Task: Check the percentage active listings of split bedroom in the last 5 years.
Action: Mouse moved to (852, 191)
Screenshot: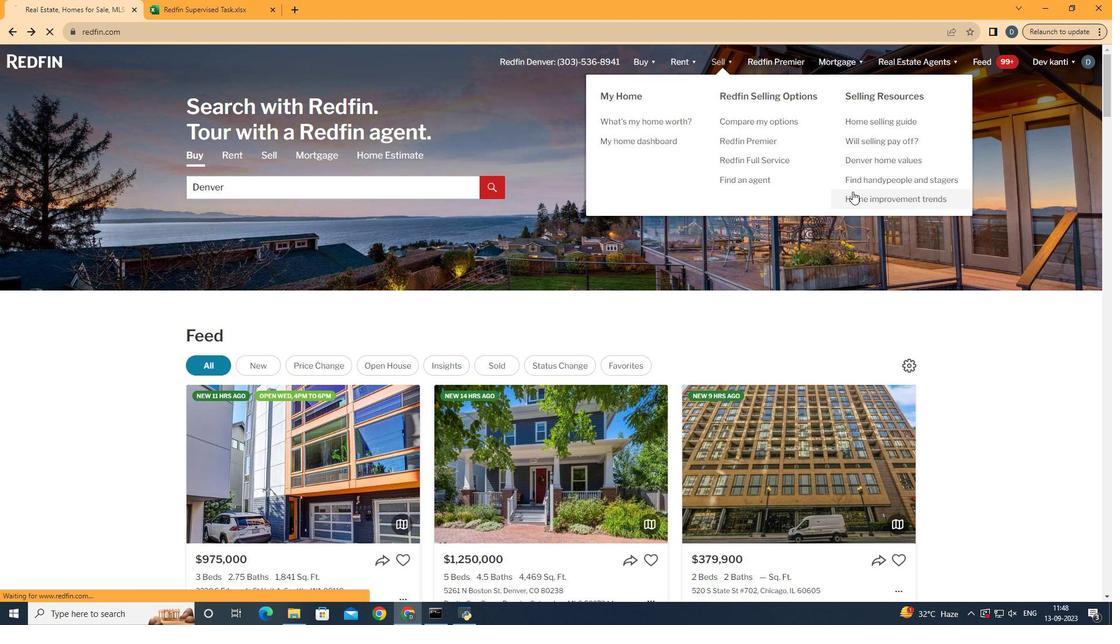 
Action: Mouse pressed left at (852, 191)
Screenshot: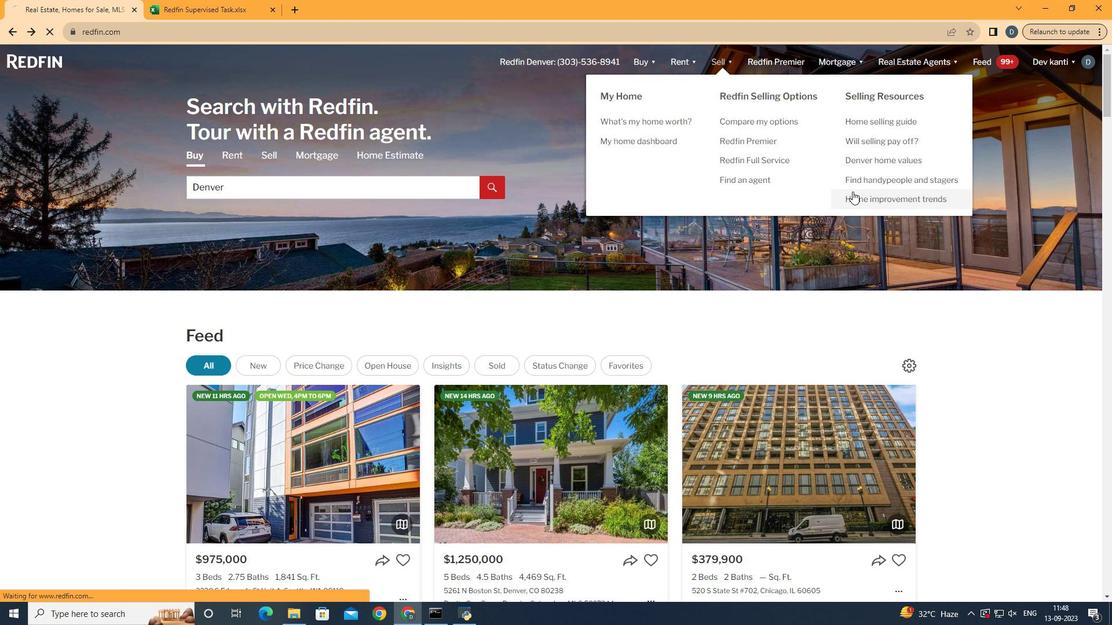 
Action: Mouse moved to (286, 225)
Screenshot: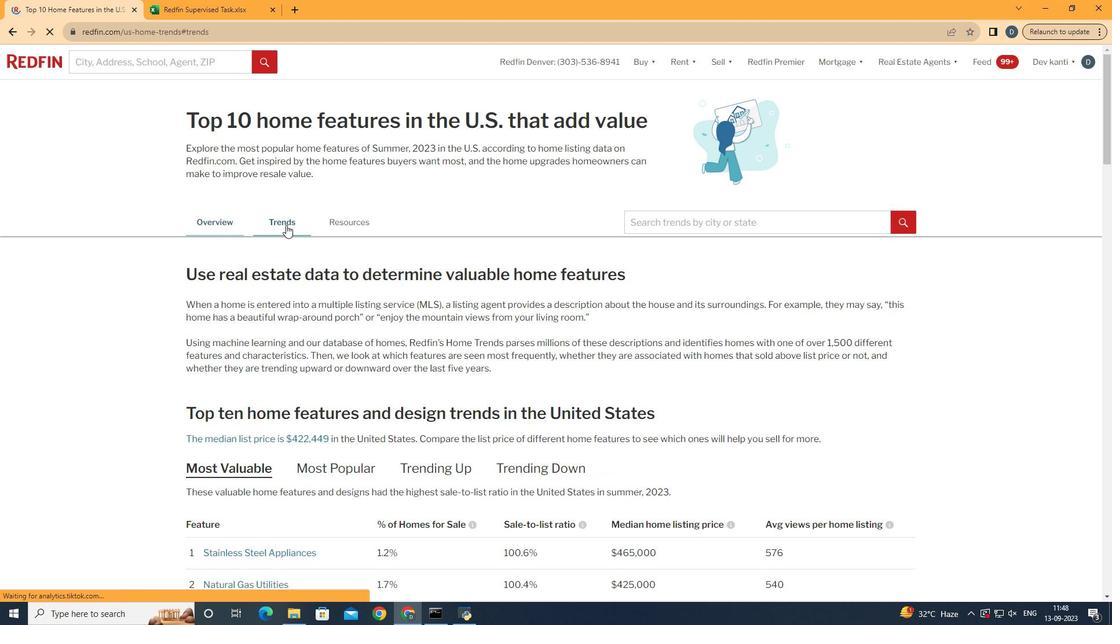 
Action: Mouse pressed left at (286, 225)
Screenshot: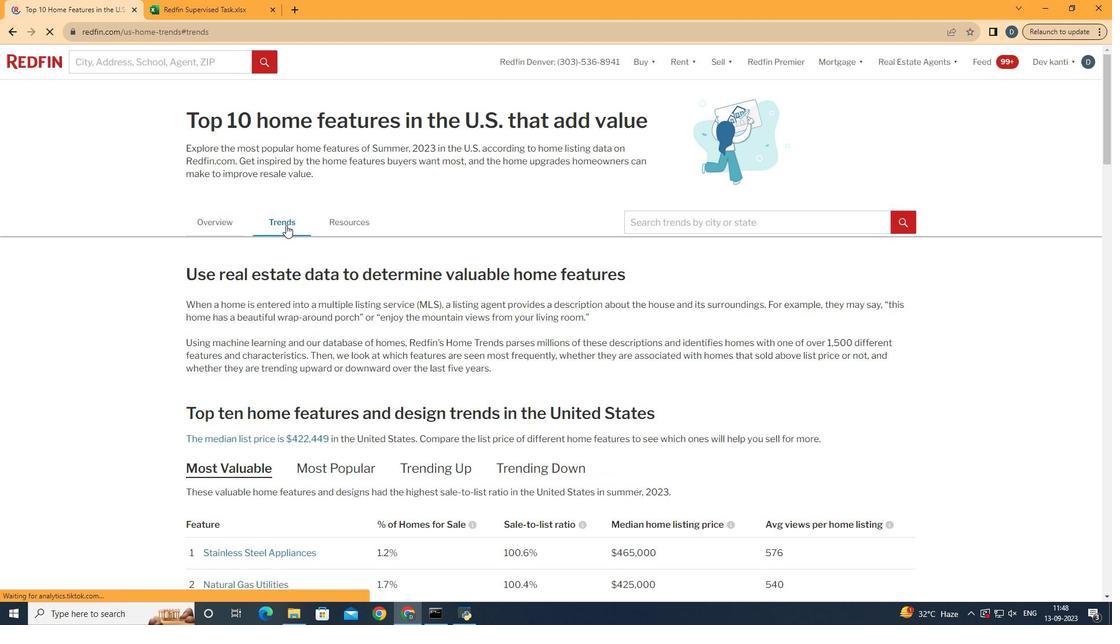 
Action: Mouse moved to (407, 381)
Screenshot: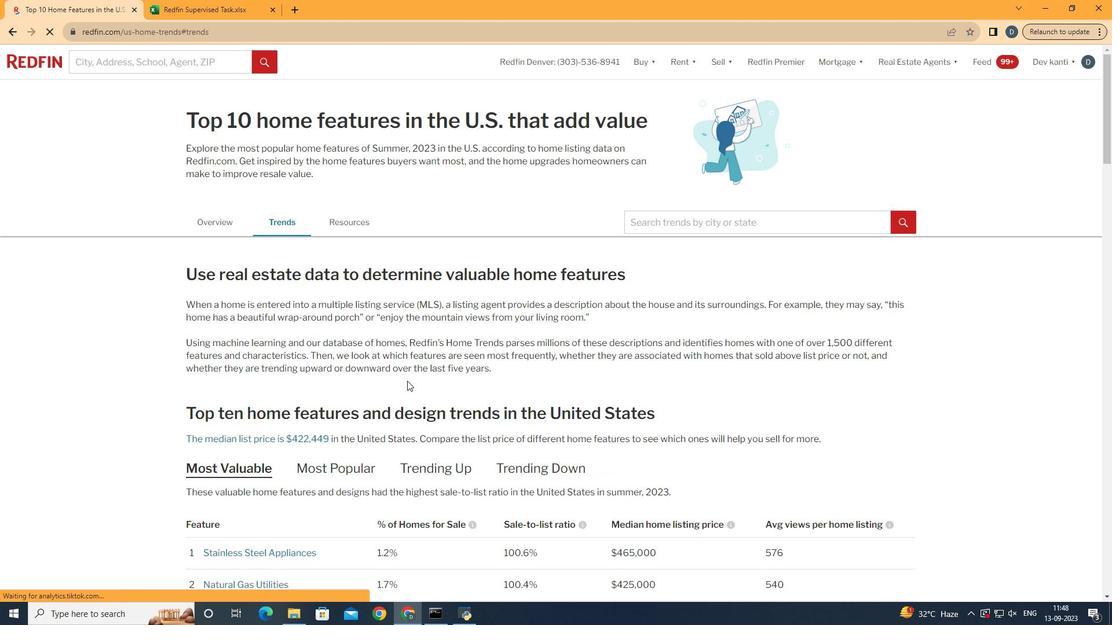 
Action: Mouse scrolled (407, 380) with delta (0, 0)
Screenshot: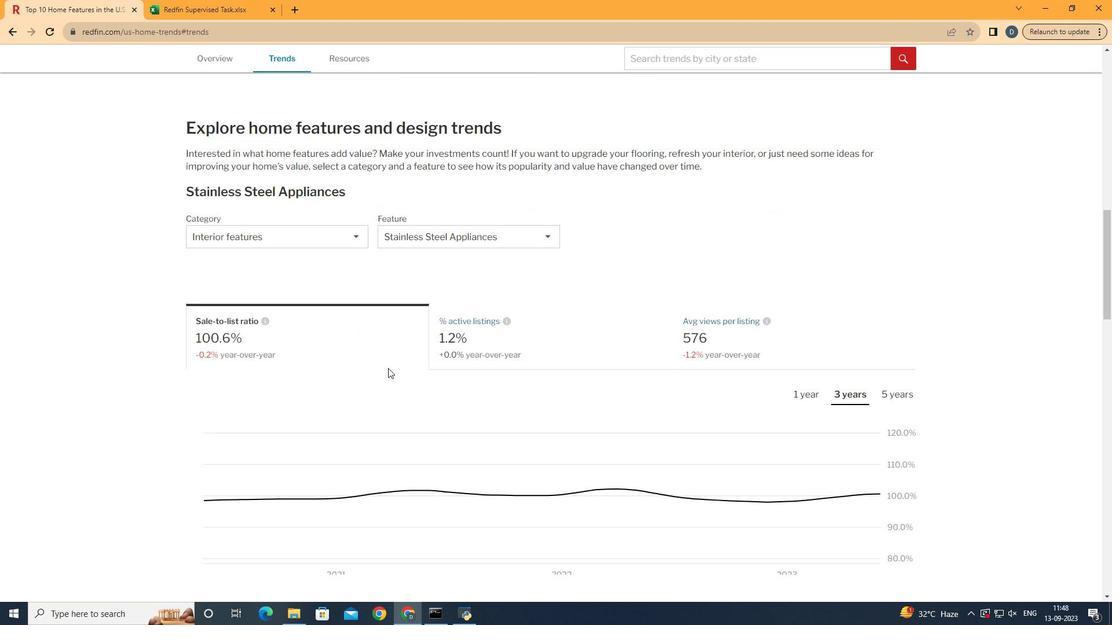 
Action: Mouse scrolled (407, 380) with delta (0, 0)
Screenshot: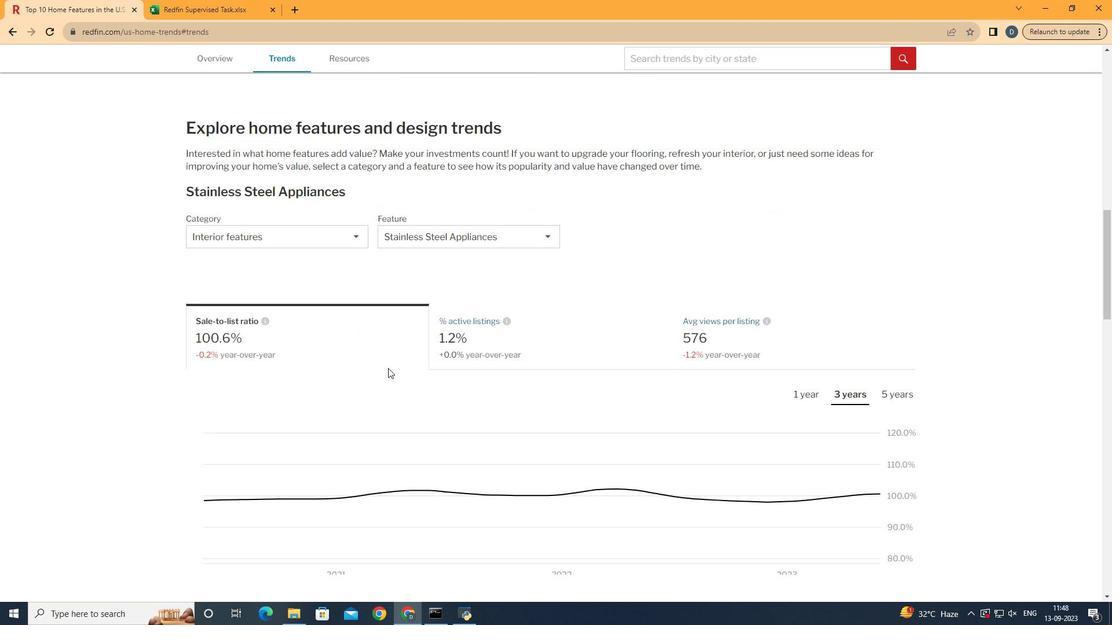 
Action: Mouse scrolled (407, 380) with delta (0, 0)
Screenshot: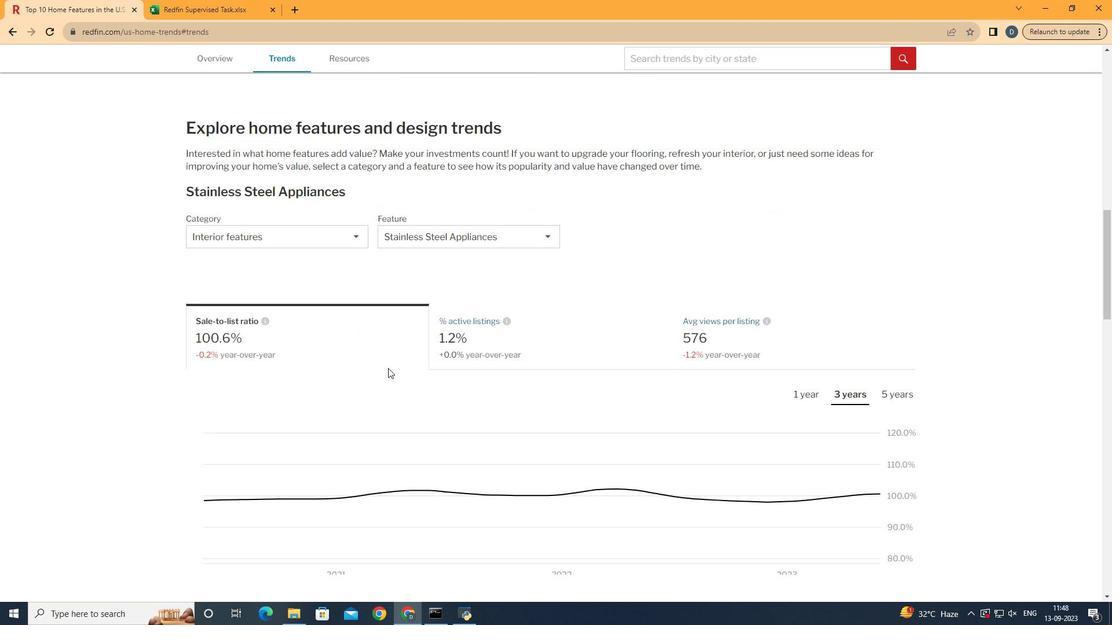 
Action: Mouse scrolled (407, 380) with delta (0, 0)
Screenshot: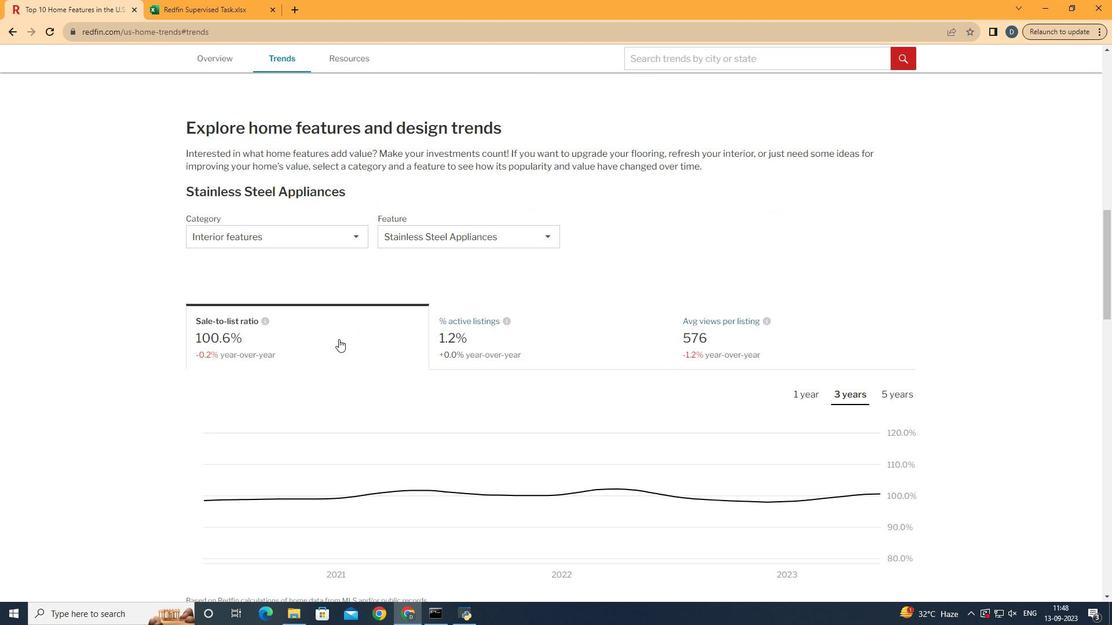 
Action: Mouse scrolled (407, 380) with delta (0, 0)
Screenshot: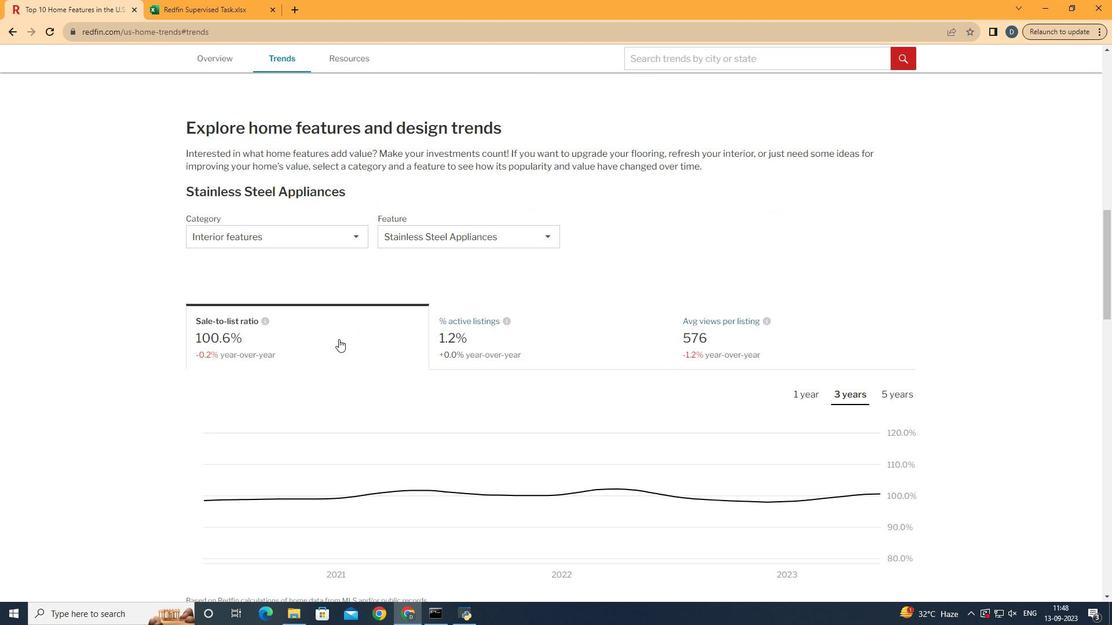 
Action: Mouse scrolled (407, 380) with delta (0, 0)
Screenshot: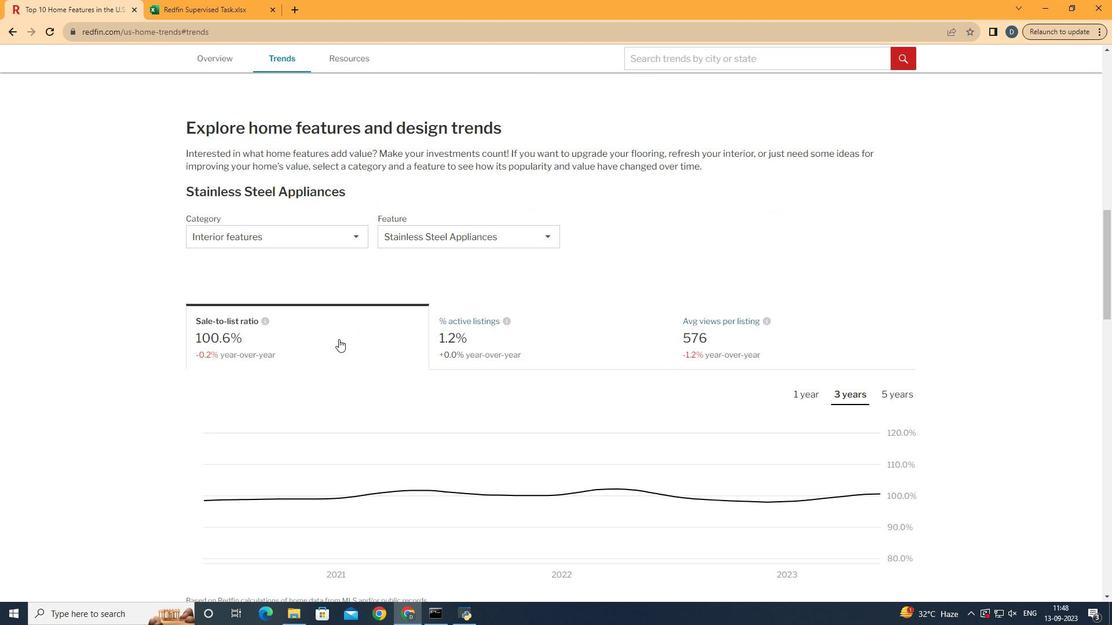
Action: Mouse scrolled (407, 380) with delta (0, 0)
Screenshot: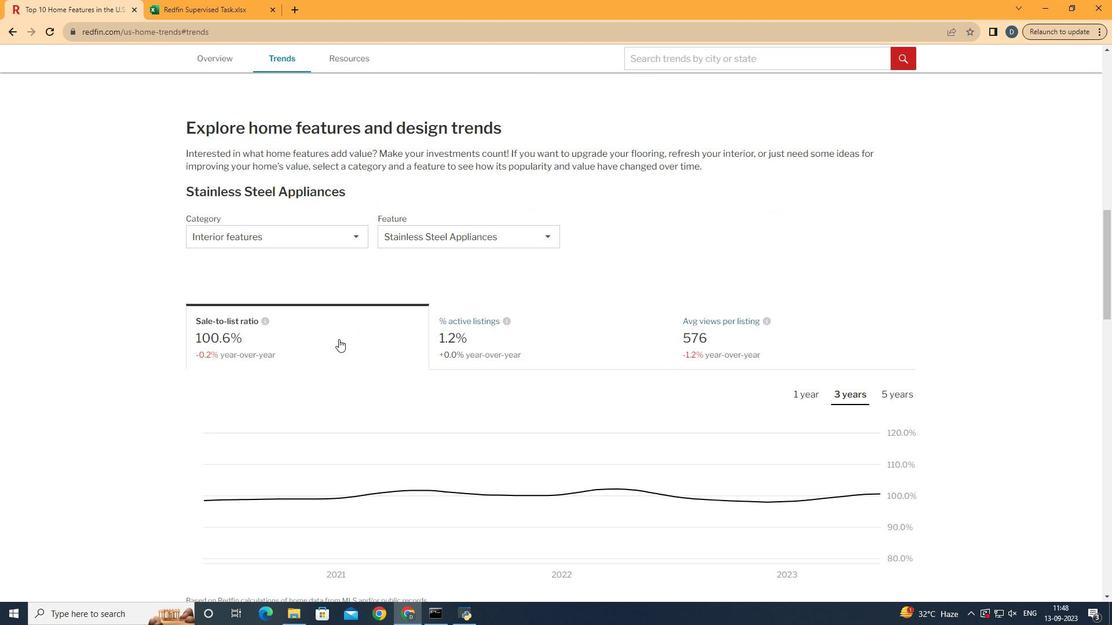 
Action: Mouse scrolled (407, 380) with delta (0, 0)
Screenshot: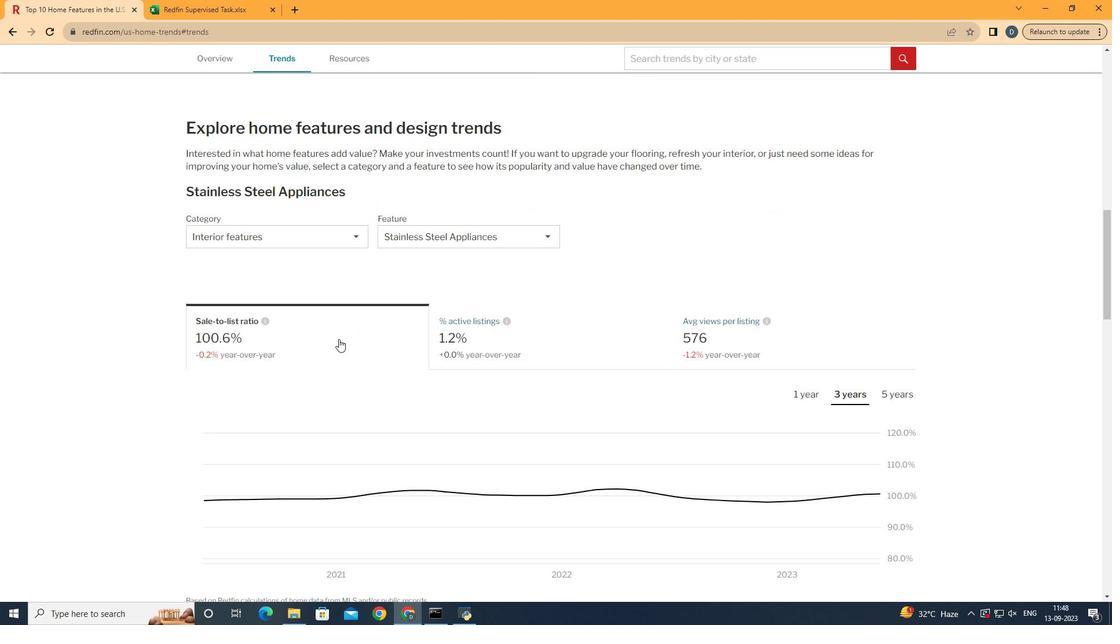 
Action: Mouse moved to (343, 231)
Screenshot: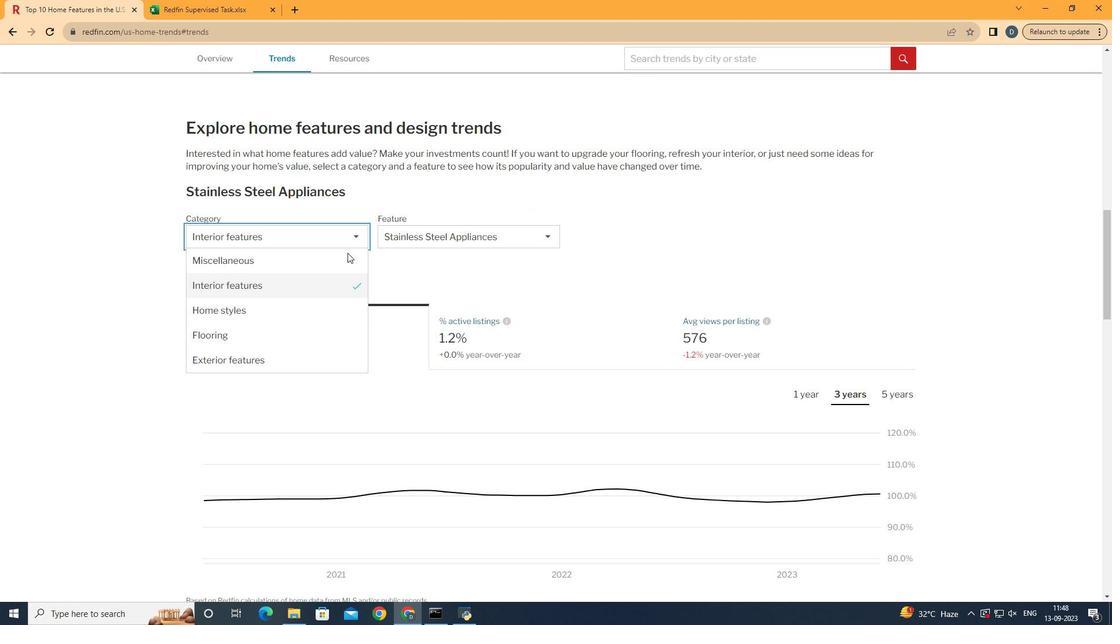 
Action: Mouse pressed left at (343, 231)
Screenshot: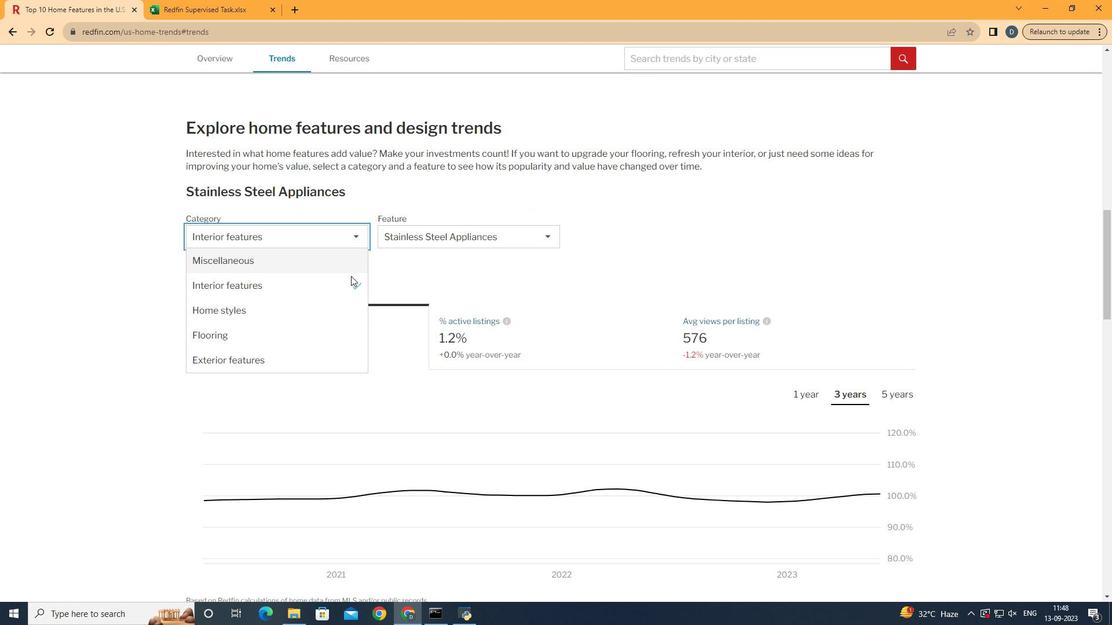 
Action: Mouse moved to (351, 285)
Screenshot: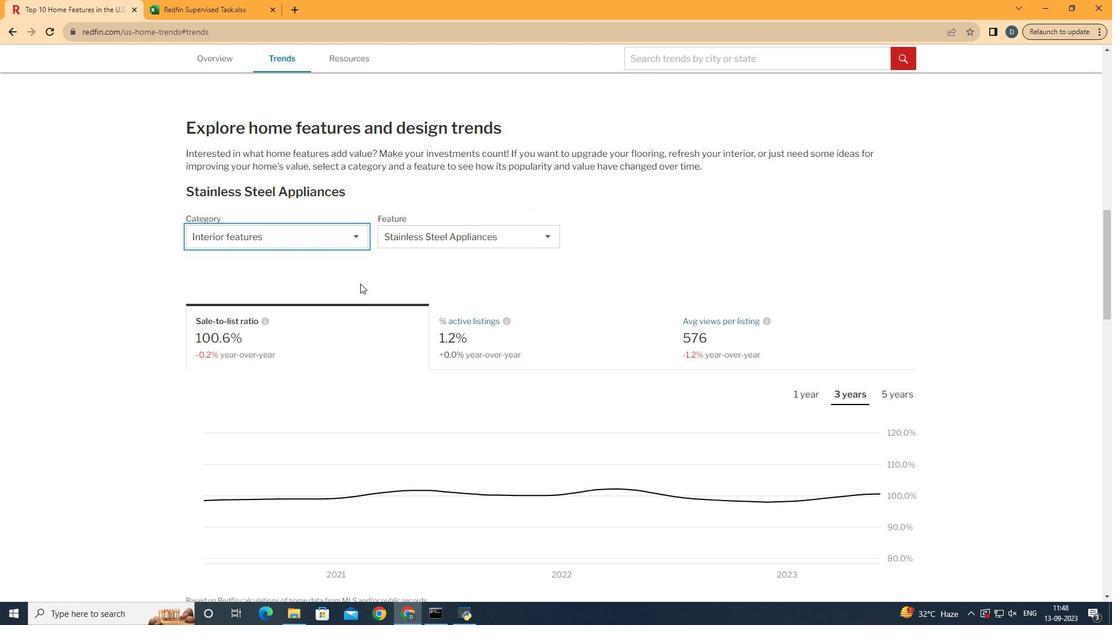 
Action: Mouse pressed left at (351, 285)
Screenshot: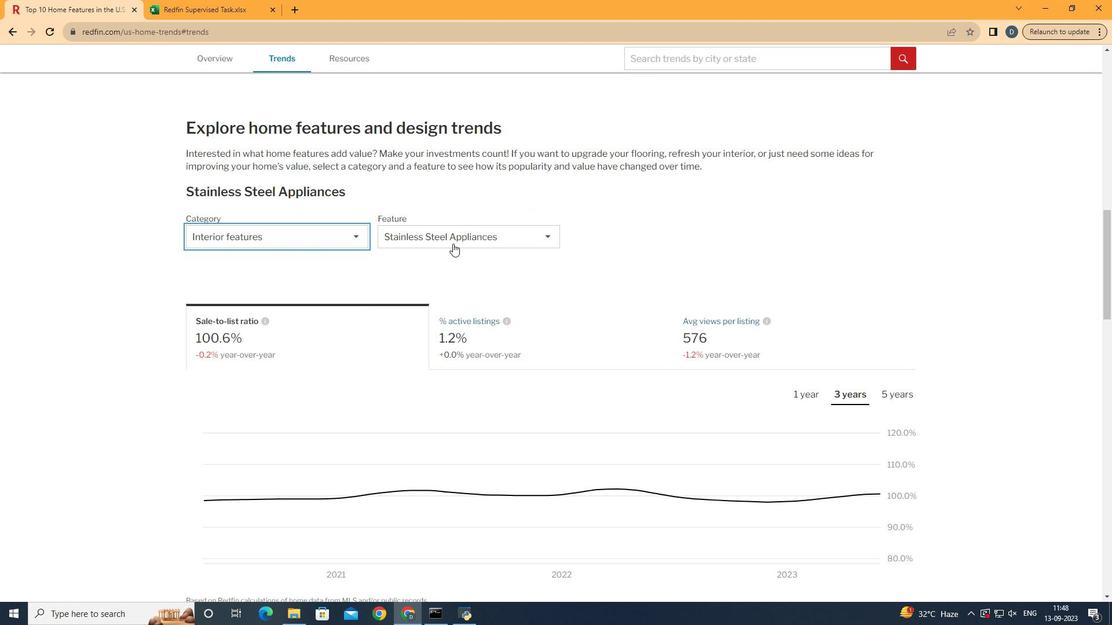 
Action: Mouse moved to (464, 238)
Screenshot: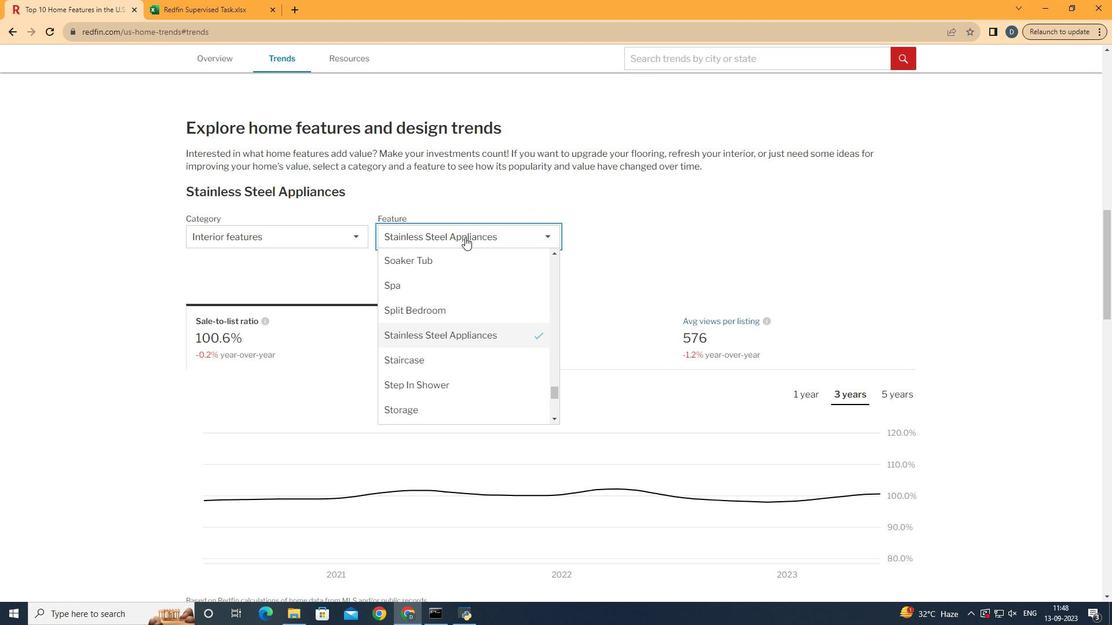 
Action: Mouse pressed left at (464, 238)
Screenshot: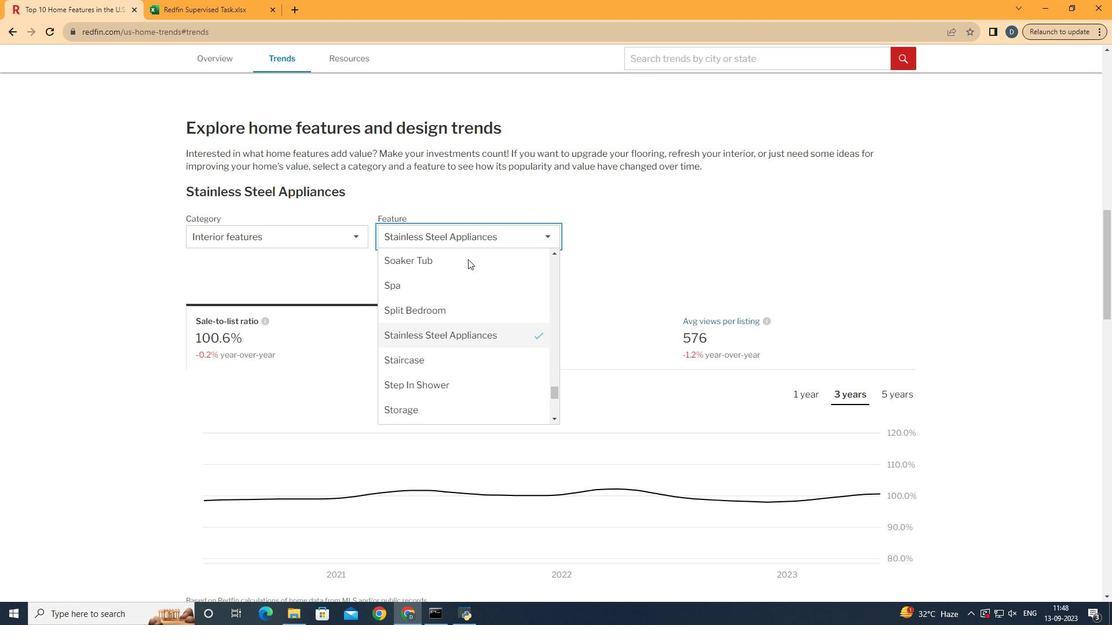 
Action: Mouse moved to (469, 307)
Screenshot: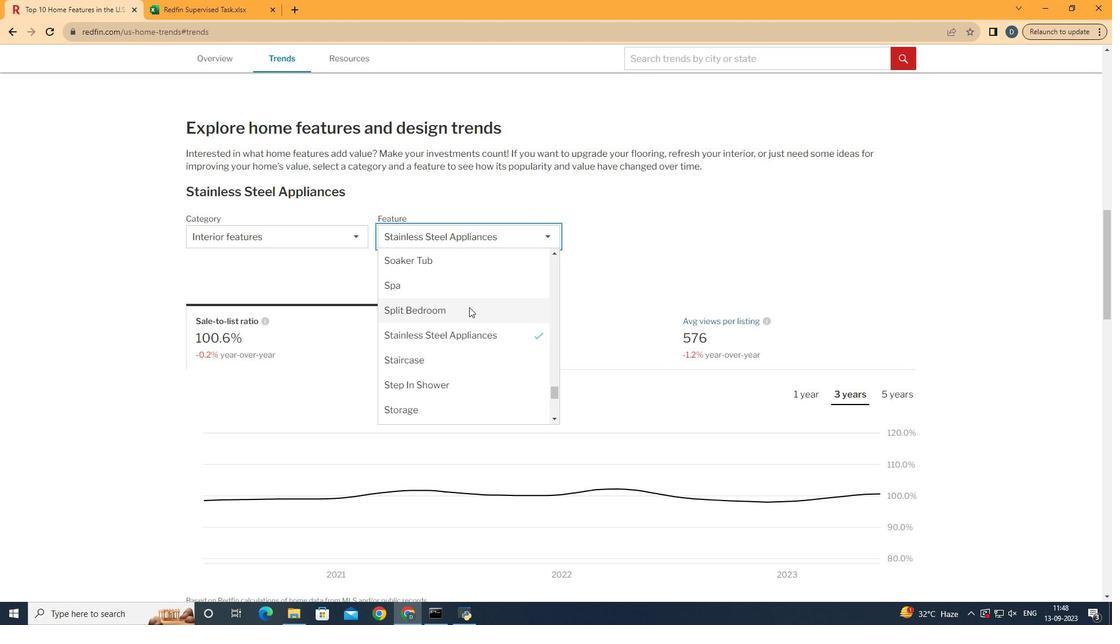 
Action: Mouse pressed left at (469, 307)
Screenshot: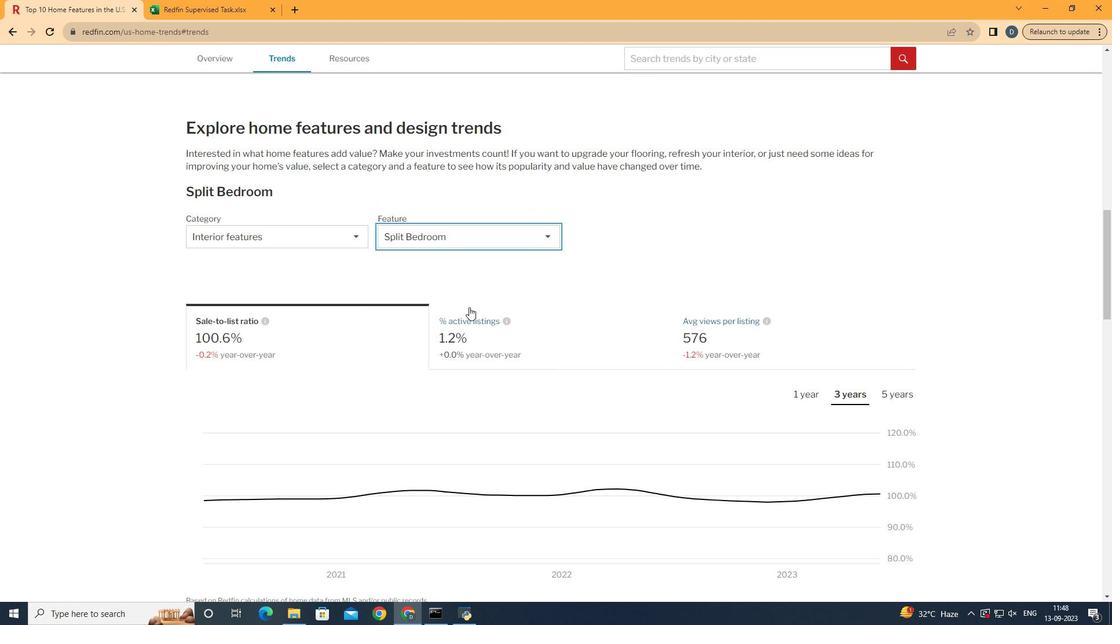 
Action: Mouse moved to (550, 347)
Screenshot: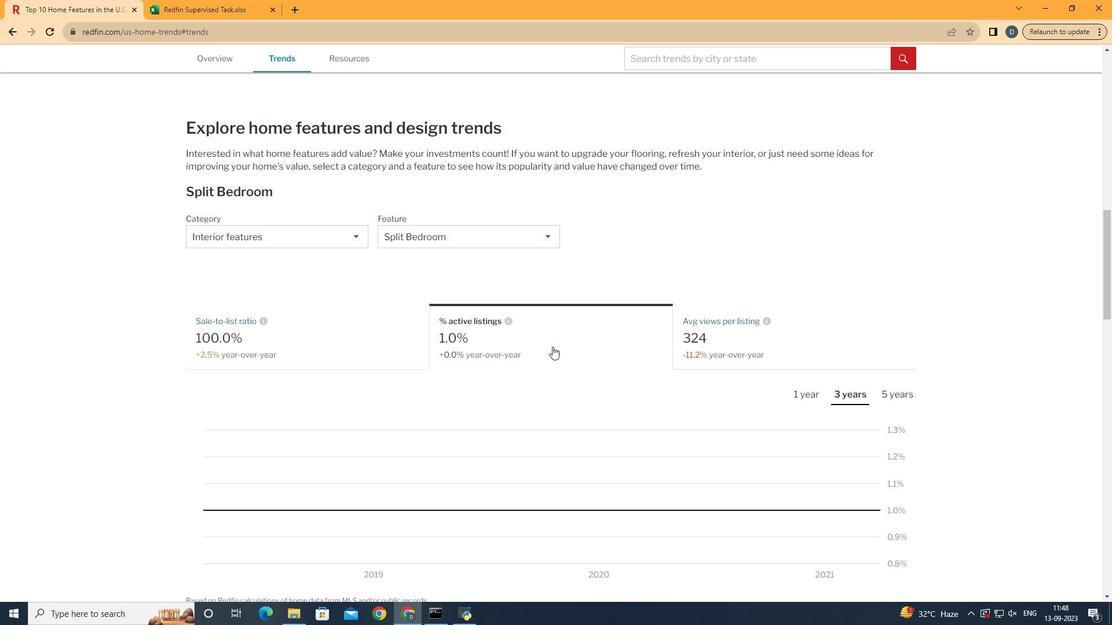 
Action: Mouse pressed left at (550, 347)
Screenshot: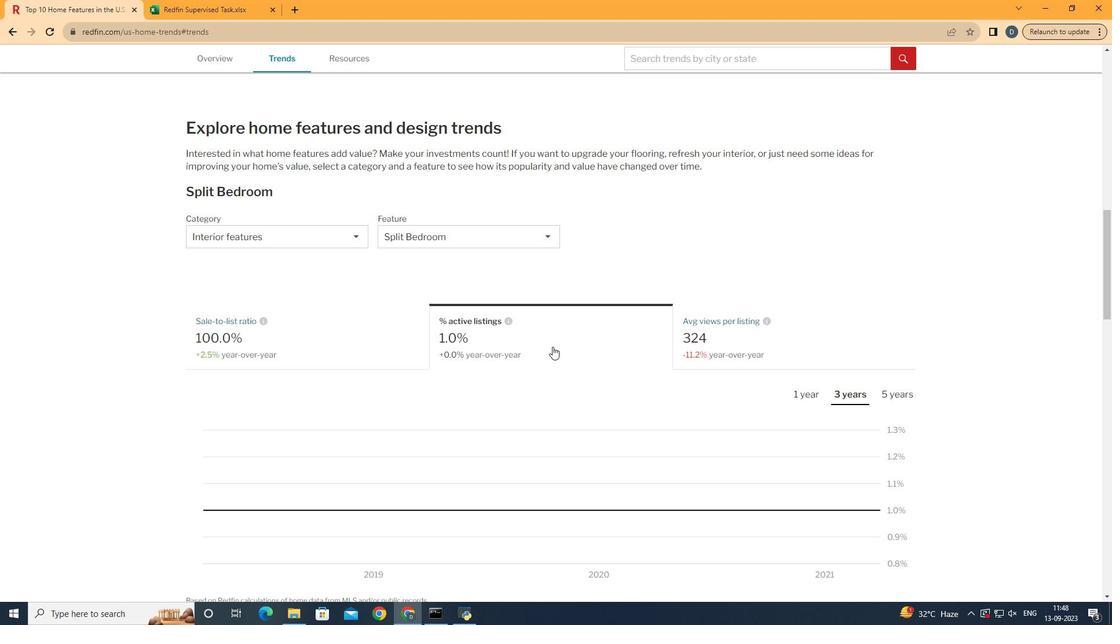 
Action: Mouse moved to (903, 402)
Screenshot: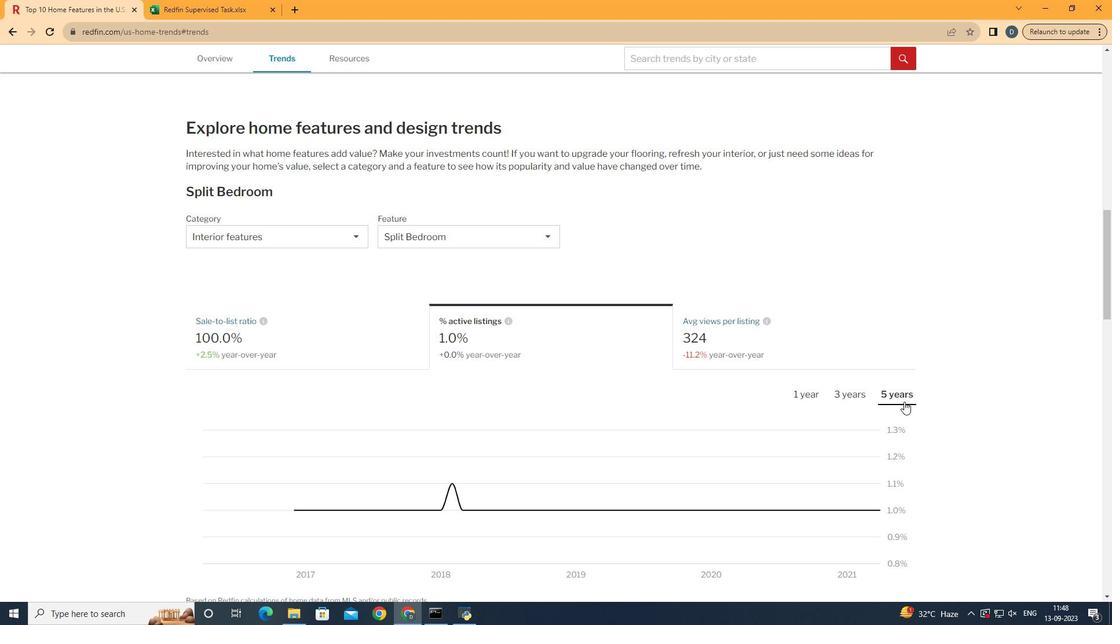 
Action: Mouse pressed left at (903, 402)
Screenshot: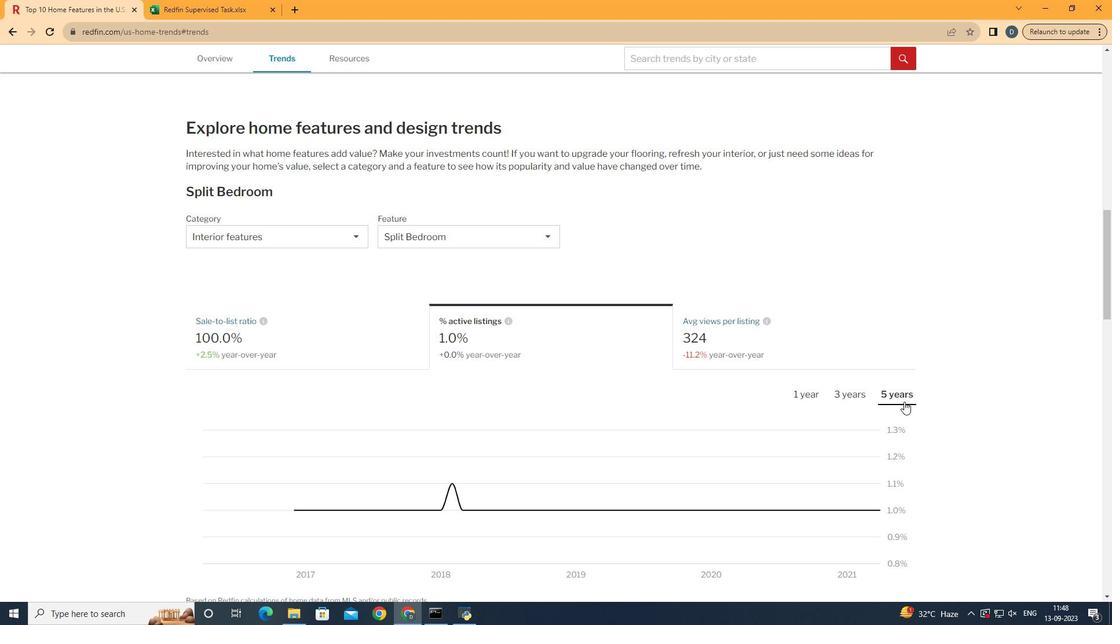 
Action: Mouse moved to (856, 414)
Screenshot: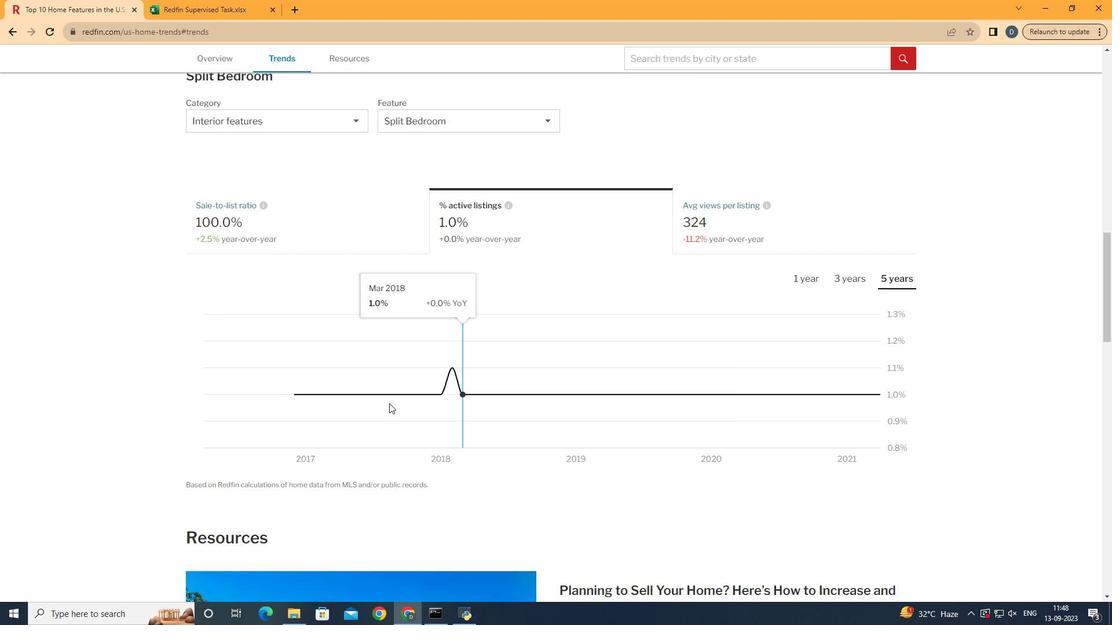 
Action: Mouse scrolled (856, 413) with delta (0, 0)
Screenshot: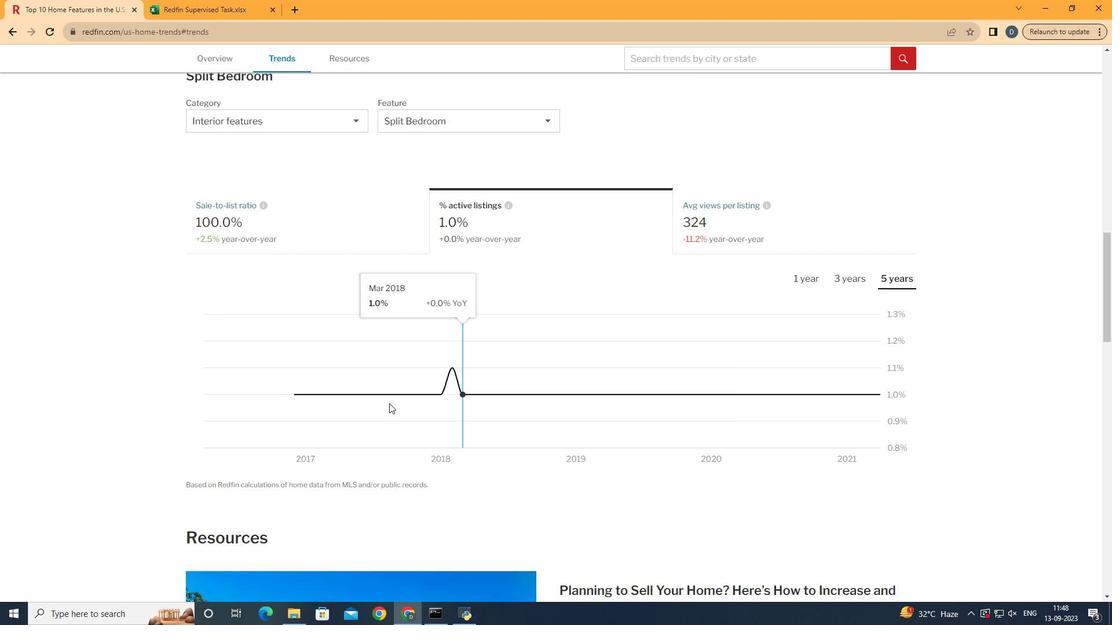 
Action: Mouse moved to (829, 416)
Screenshot: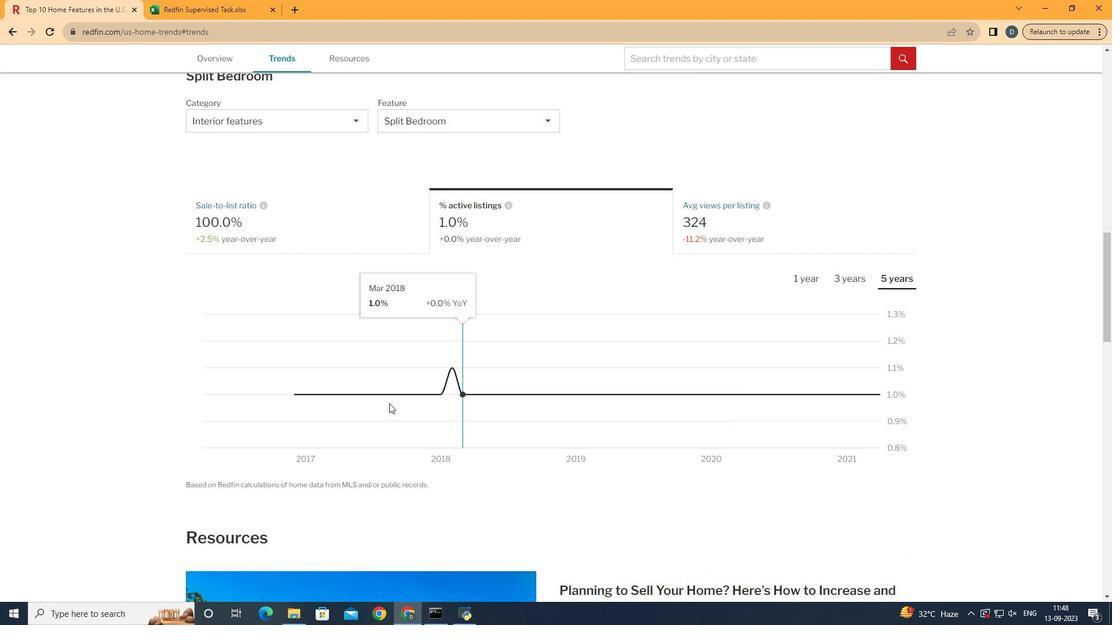 
Action: Mouse scrolled (829, 415) with delta (0, 0)
Screenshot: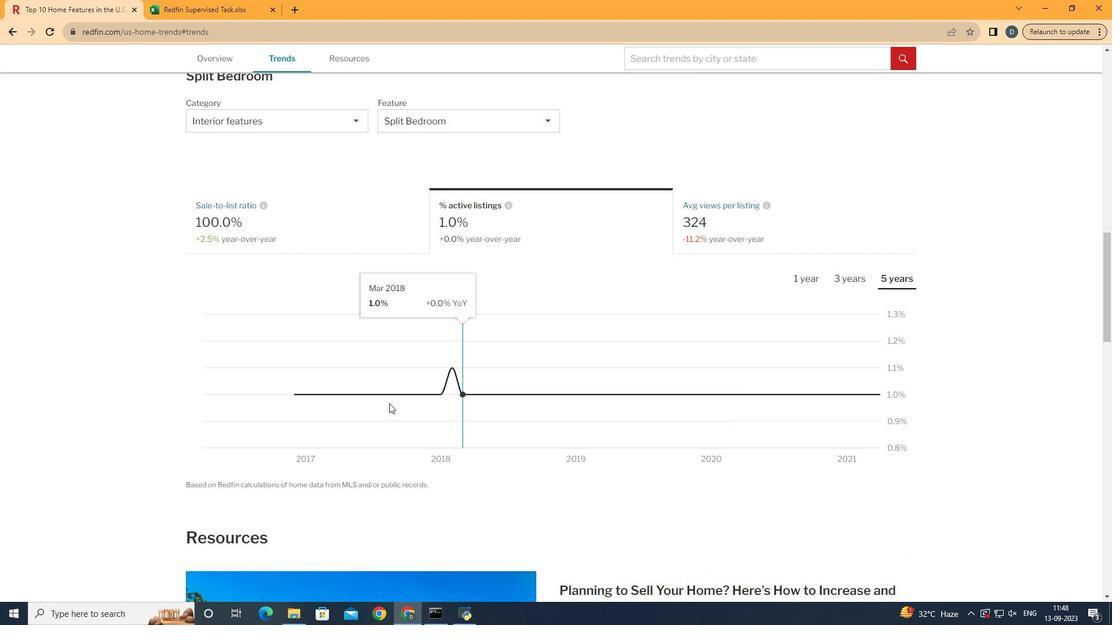 
Action: Mouse moved to (892, 422)
Screenshot: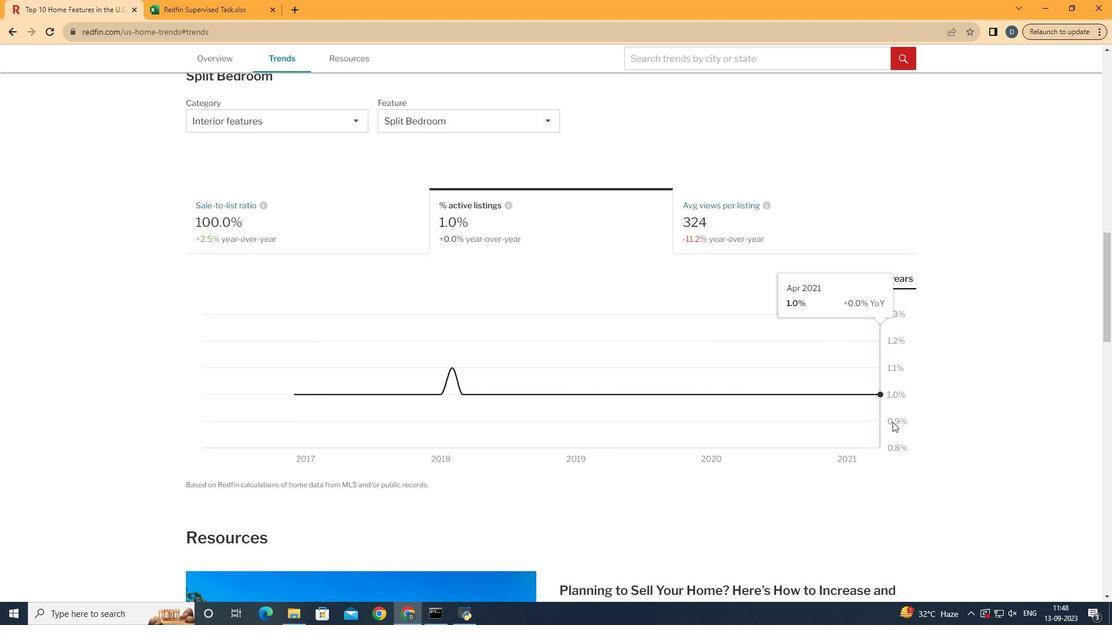 
